Task: Add a column "Satisfaction".
Action: Mouse moved to (530, 408)
Screenshot: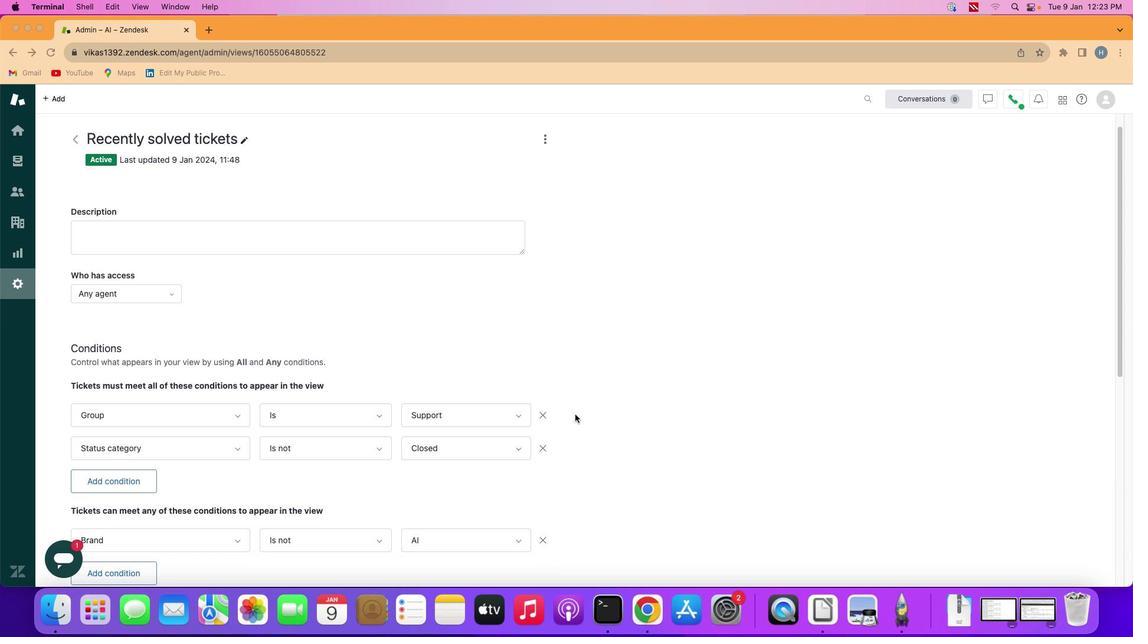 
Action: Mouse scrolled (530, 408) with delta (0, 20)
Screenshot: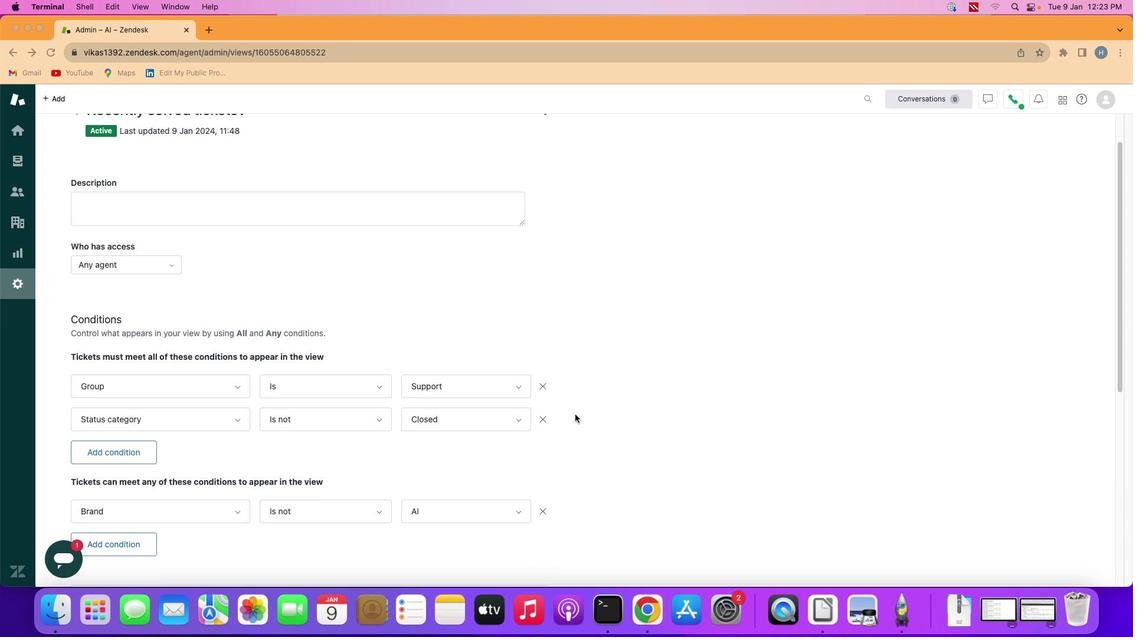 
Action: Mouse scrolled (530, 408) with delta (0, 20)
Screenshot: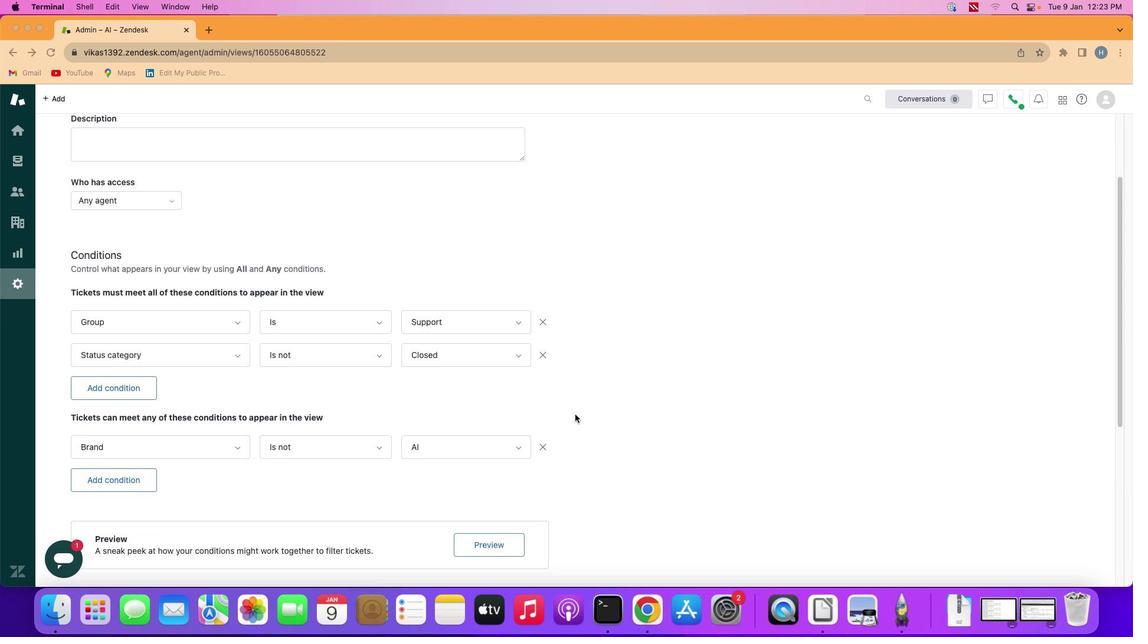 
Action: Mouse scrolled (530, 408) with delta (0, 20)
Screenshot: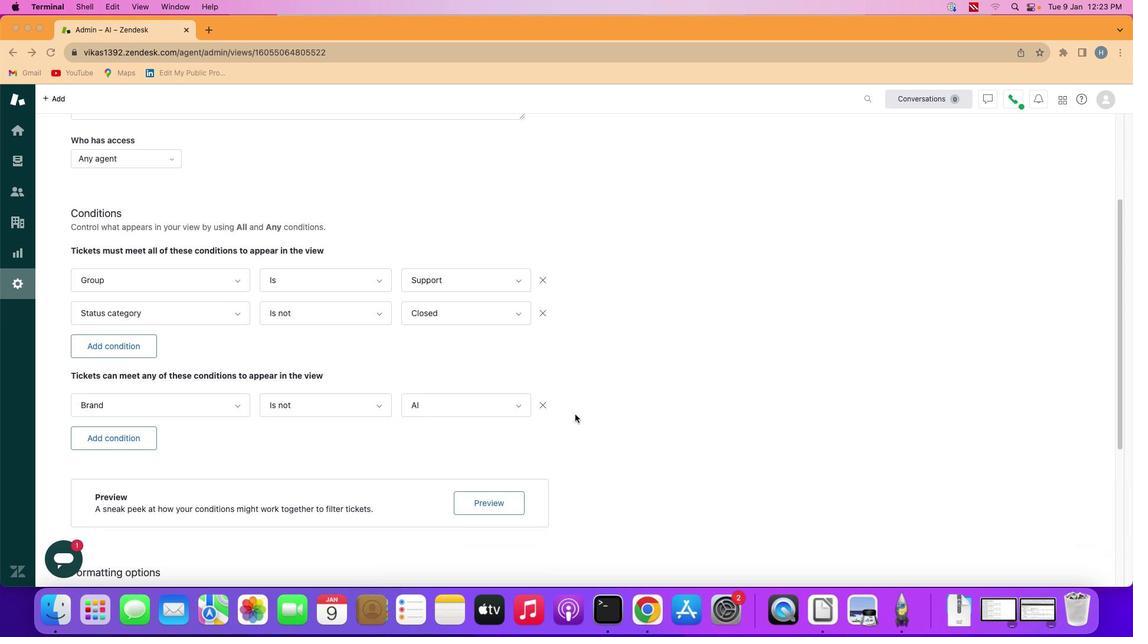 
Action: Mouse scrolled (530, 408) with delta (0, 20)
Screenshot: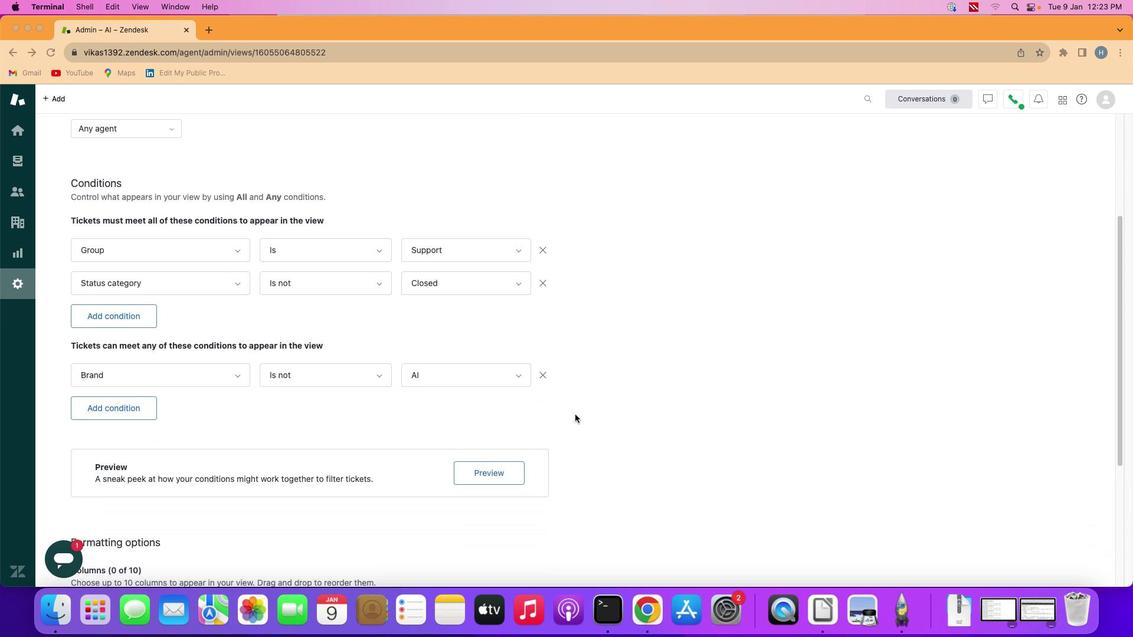 
Action: Mouse scrolled (530, 408) with delta (0, 20)
Screenshot: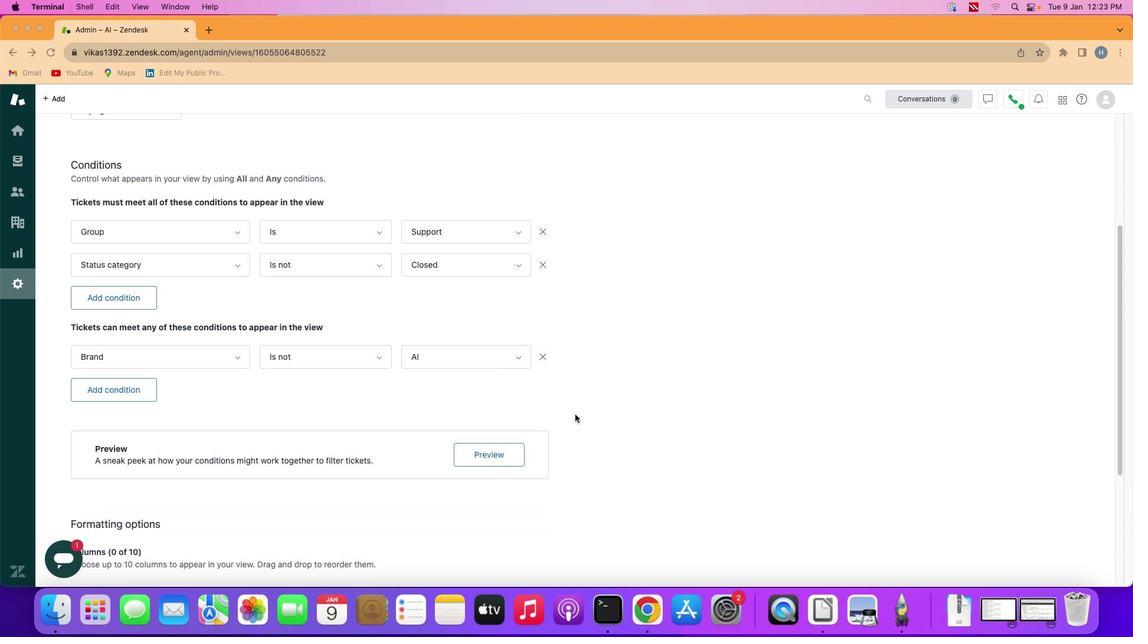 
Action: Mouse scrolled (530, 408) with delta (0, 20)
Screenshot: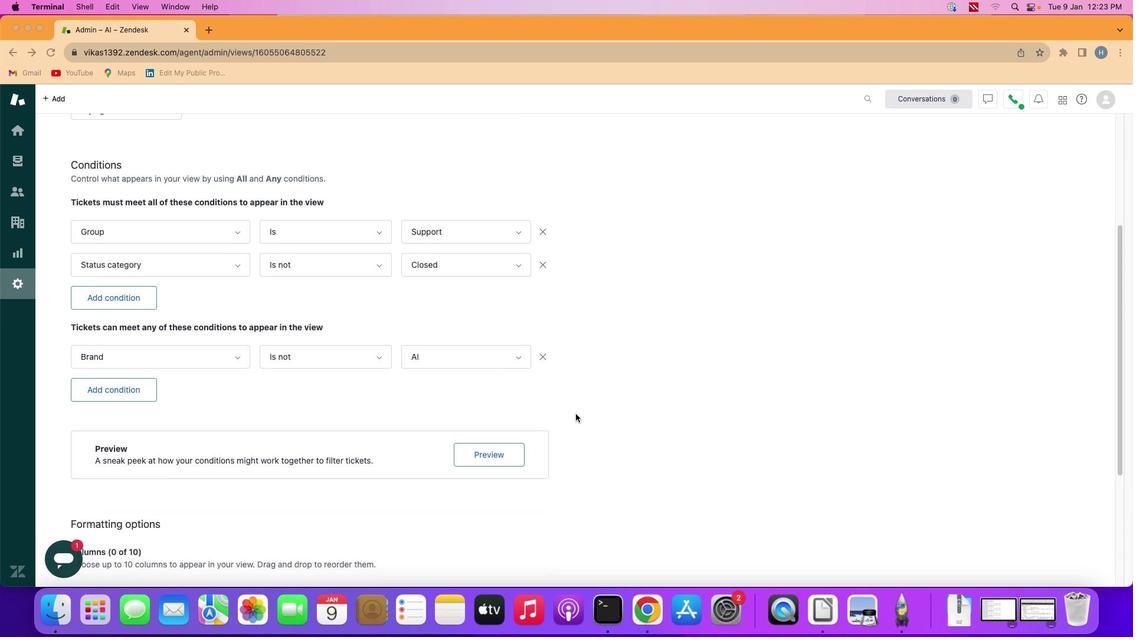 
Action: Mouse moved to (531, 407)
Screenshot: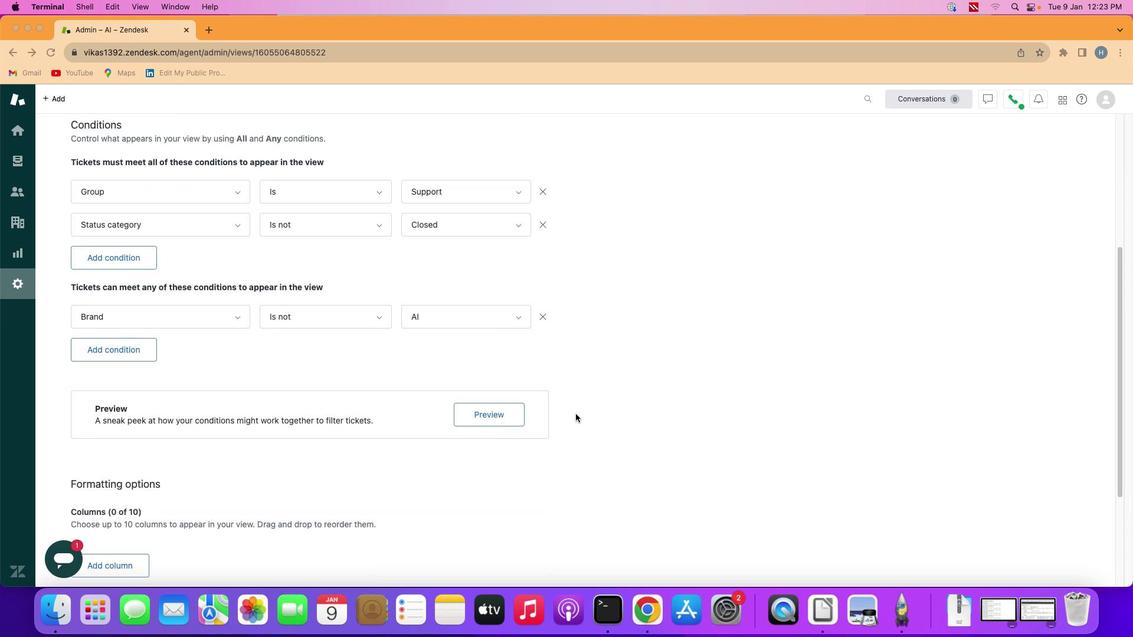 
Action: Mouse scrolled (531, 407) with delta (0, 20)
Screenshot: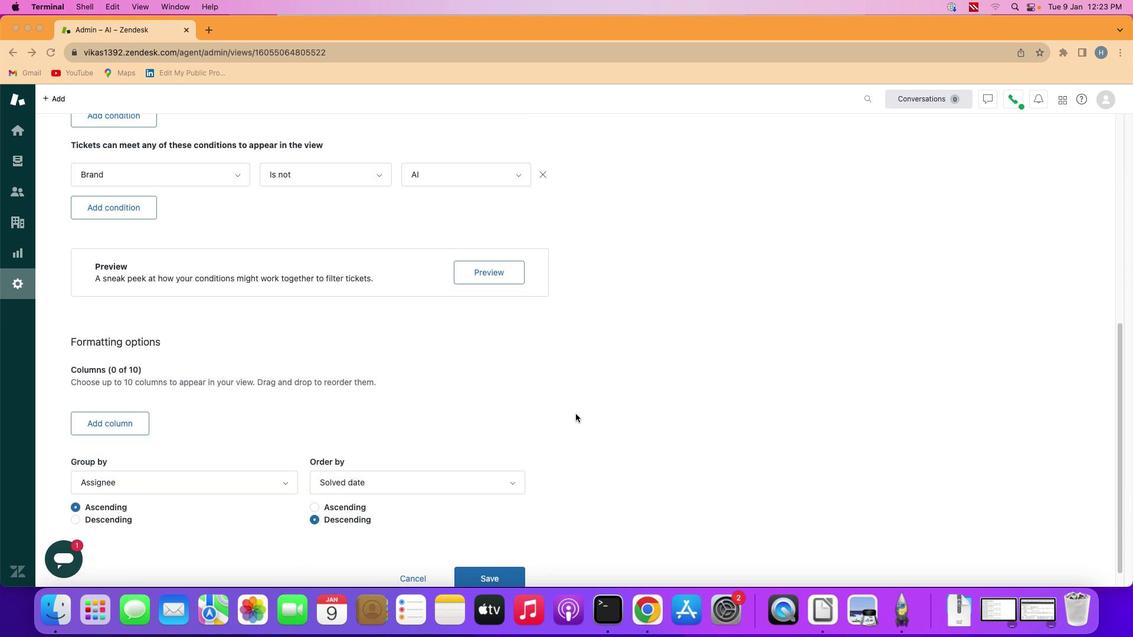 
Action: Mouse scrolled (531, 407) with delta (0, 20)
Screenshot: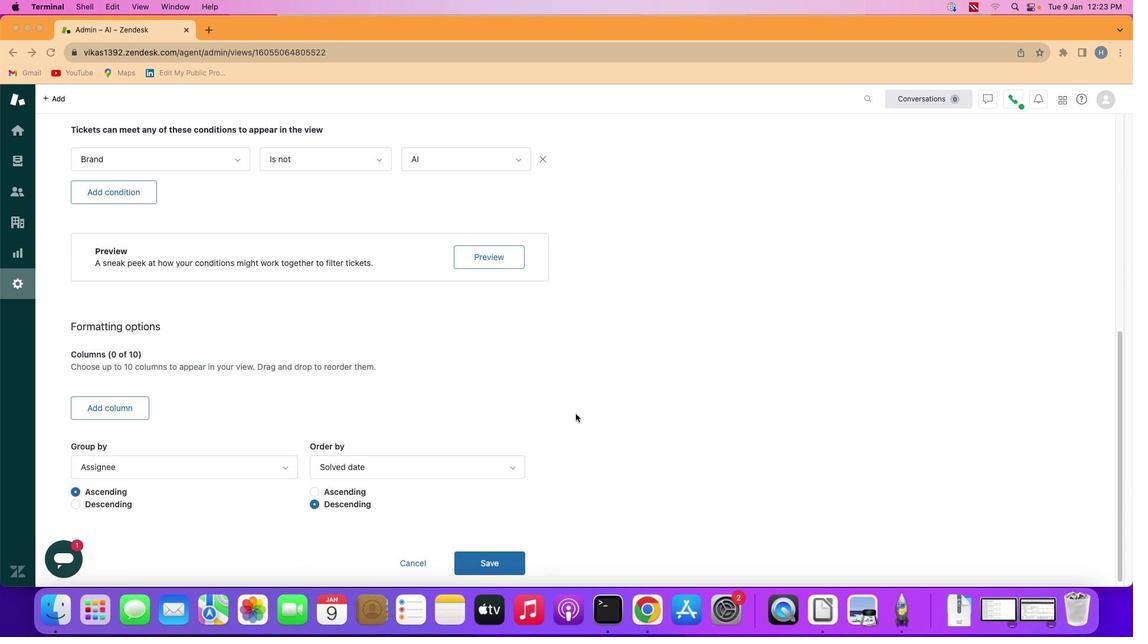 
Action: Mouse scrolled (531, 407) with delta (0, 20)
Screenshot: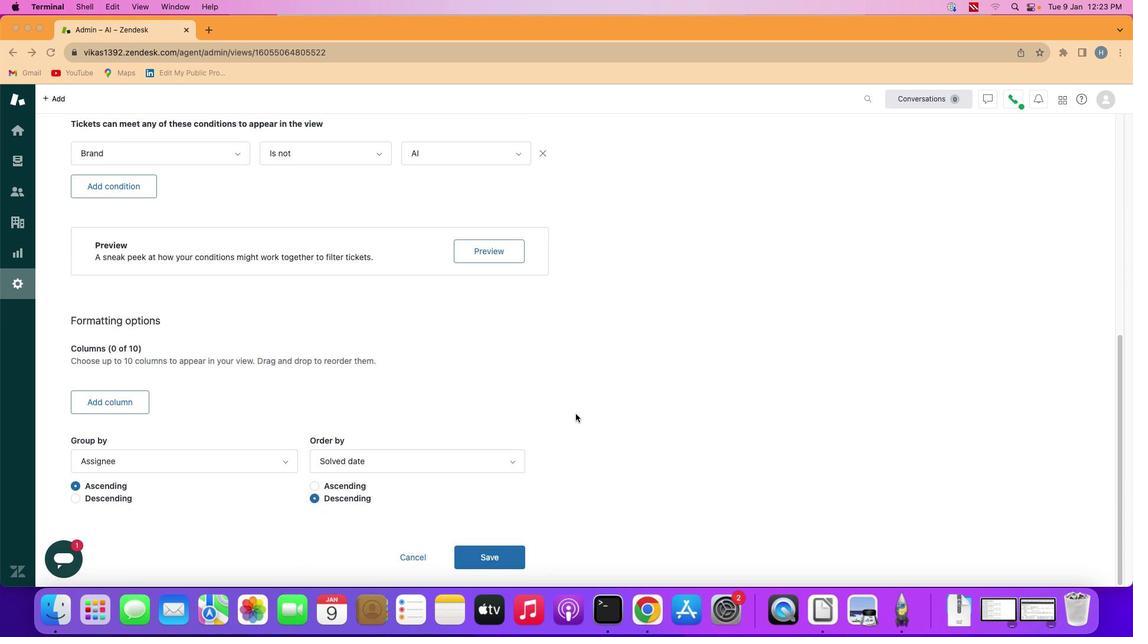 
Action: Mouse scrolled (531, 407) with delta (0, 20)
Screenshot: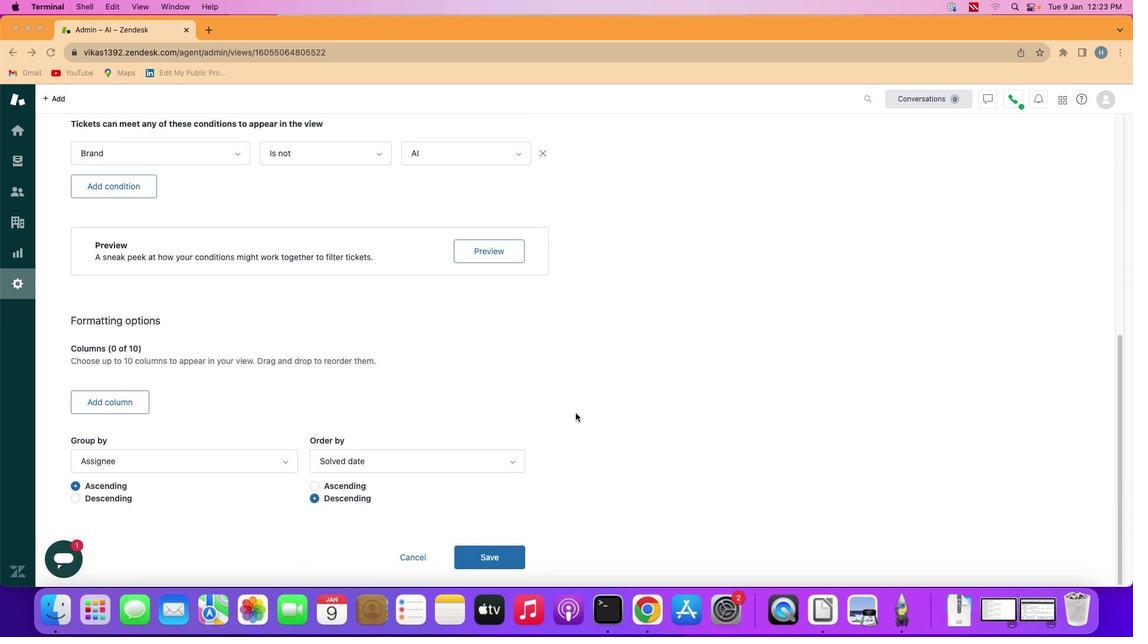 
Action: Mouse scrolled (531, 407) with delta (0, 20)
Screenshot: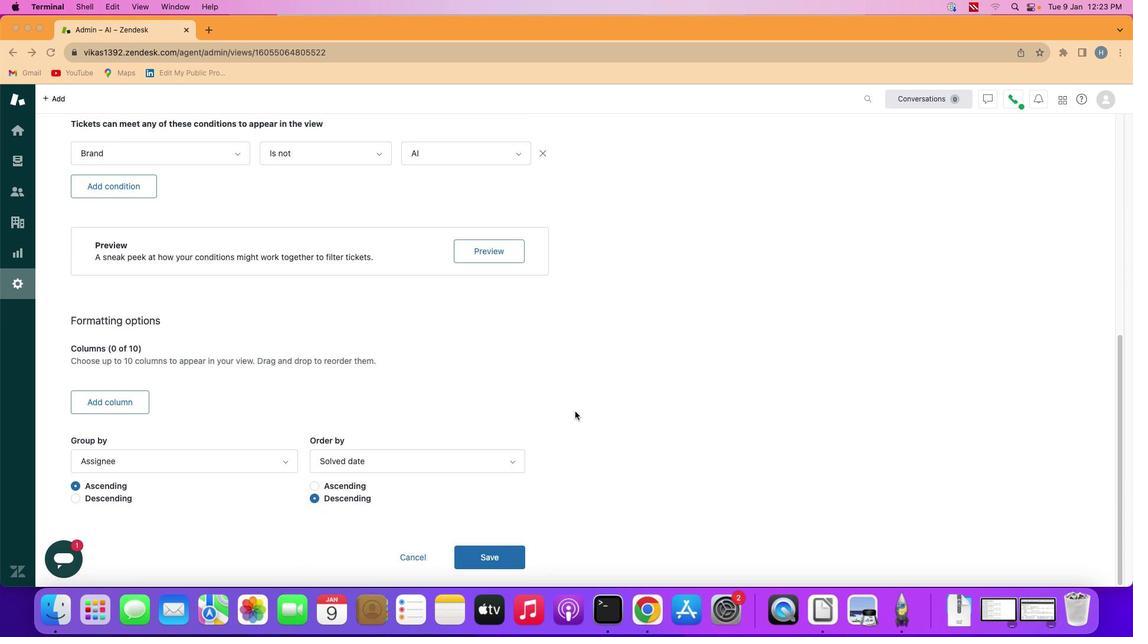 
Action: Mouse scrolled (531, 407) with delta (0, 20)
Screenshot: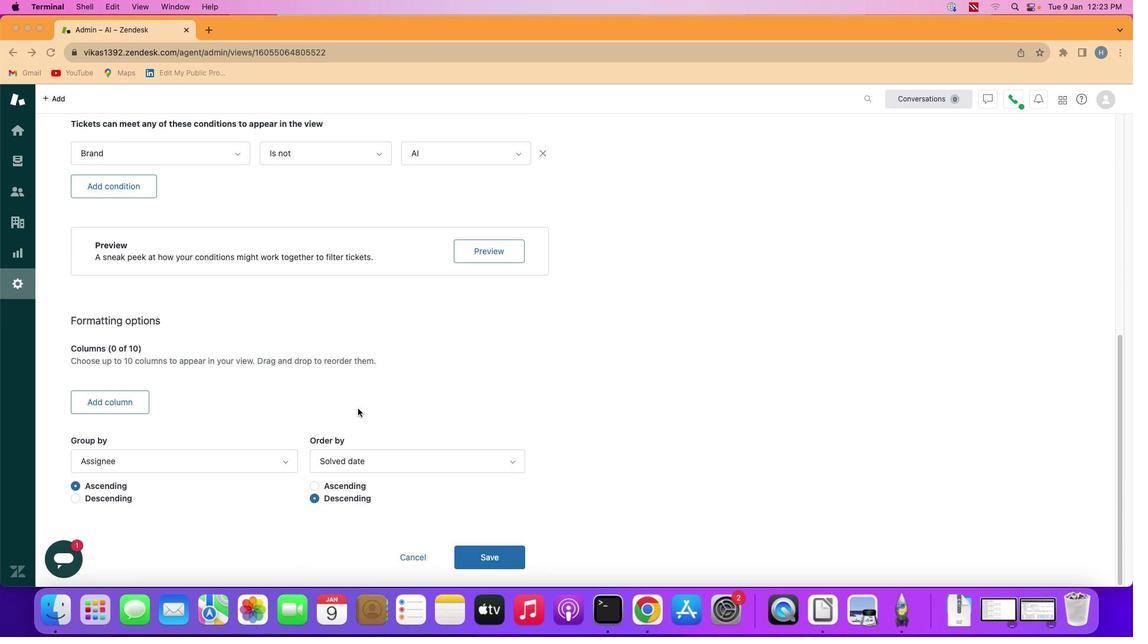 
Action: Mouse moved to (118, 397)
Screenshot: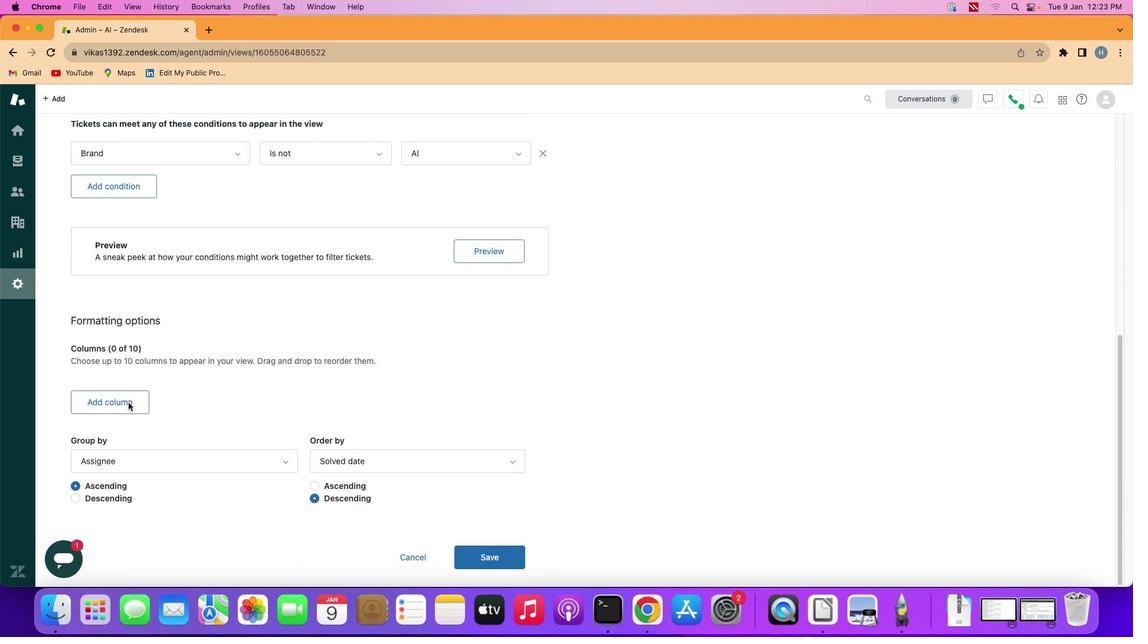 
Action: Mouse pressed left at (118, 397)
Screenshot: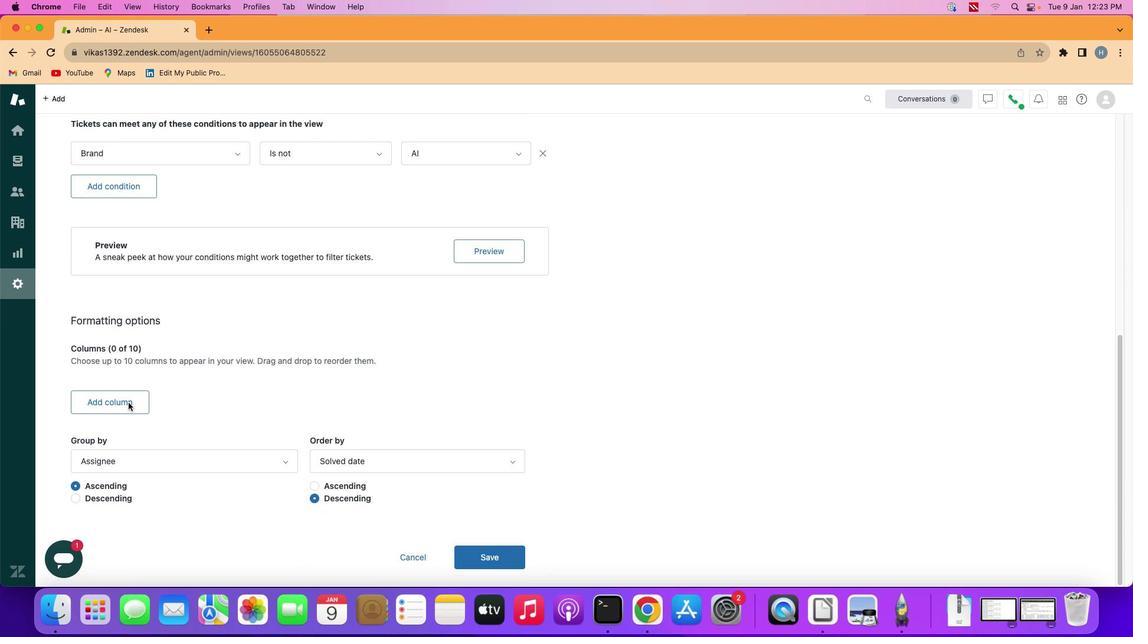 
Action: Mouse pressed left at (118, 397)
Screenshot: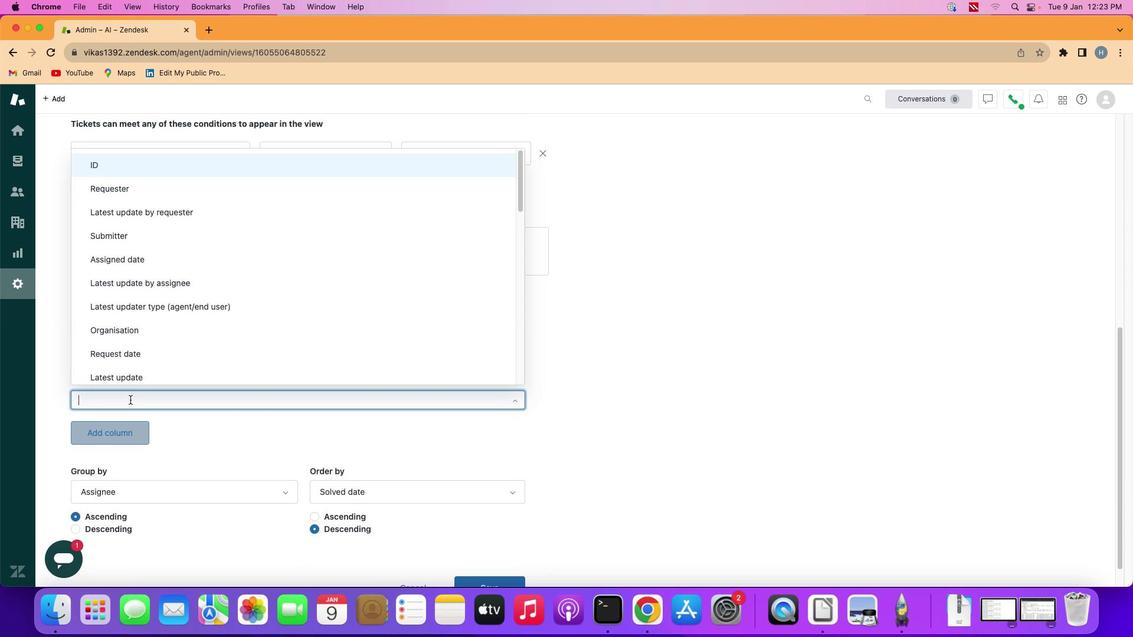 
Action: Mouse moved to (237, 310)
Screenshot: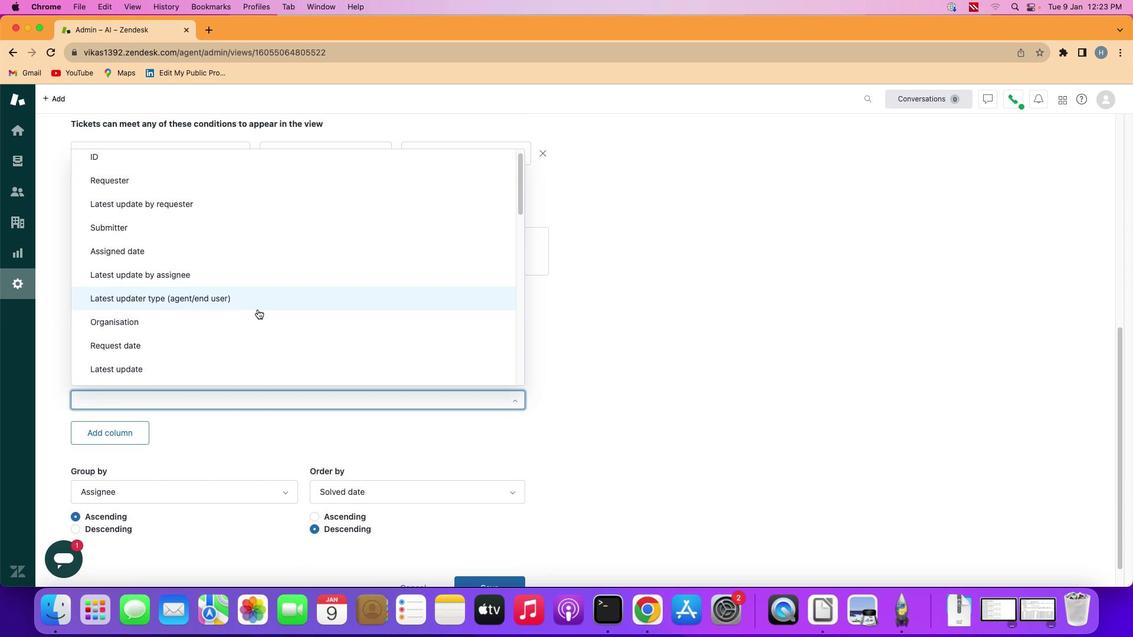 
Action: Mouse scrolled (237, 310) with delta (0, 20)
Screenshot: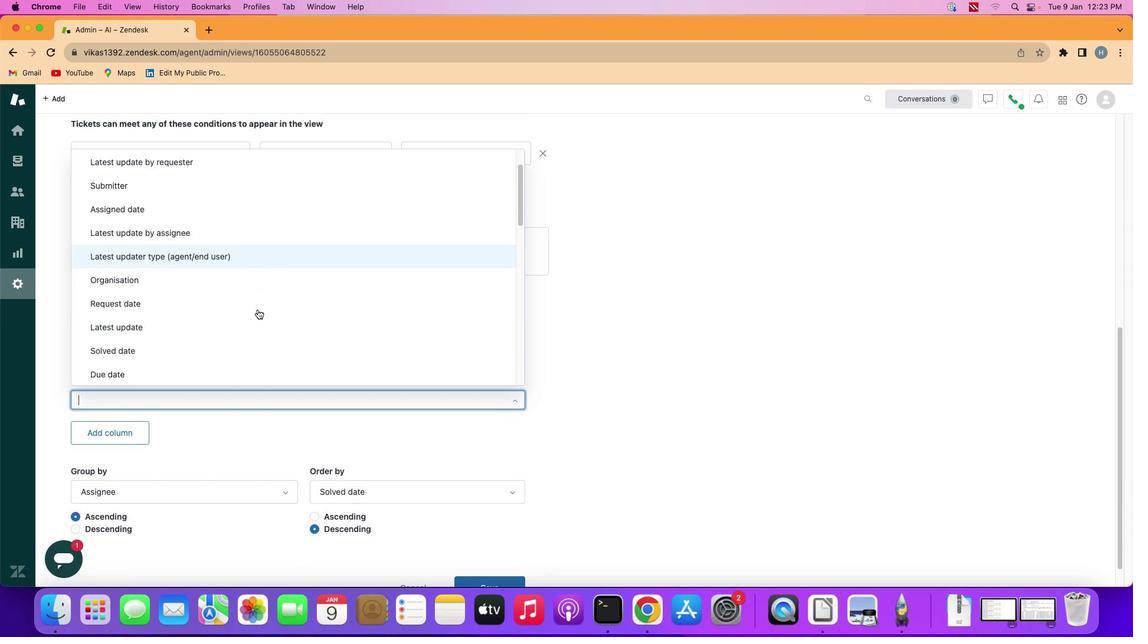 
Action: Mouse scrolled (237, 310) with delta (0, 20)
Screenshot: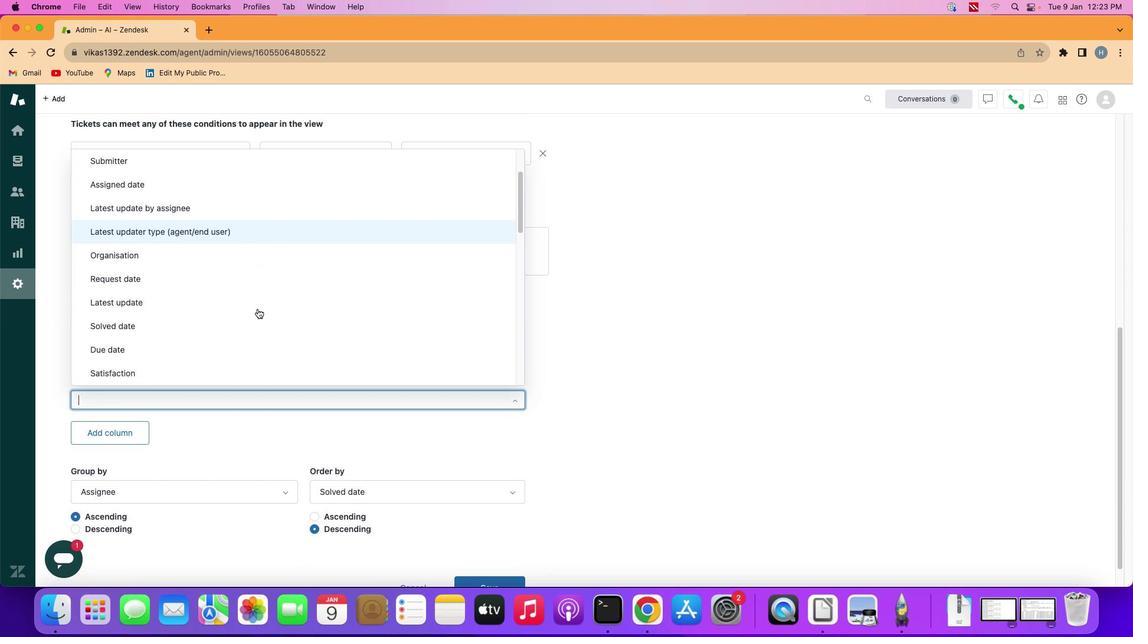 
Action: Mouse scrolled (237, 310) with delta (0, 20)
Screenshot: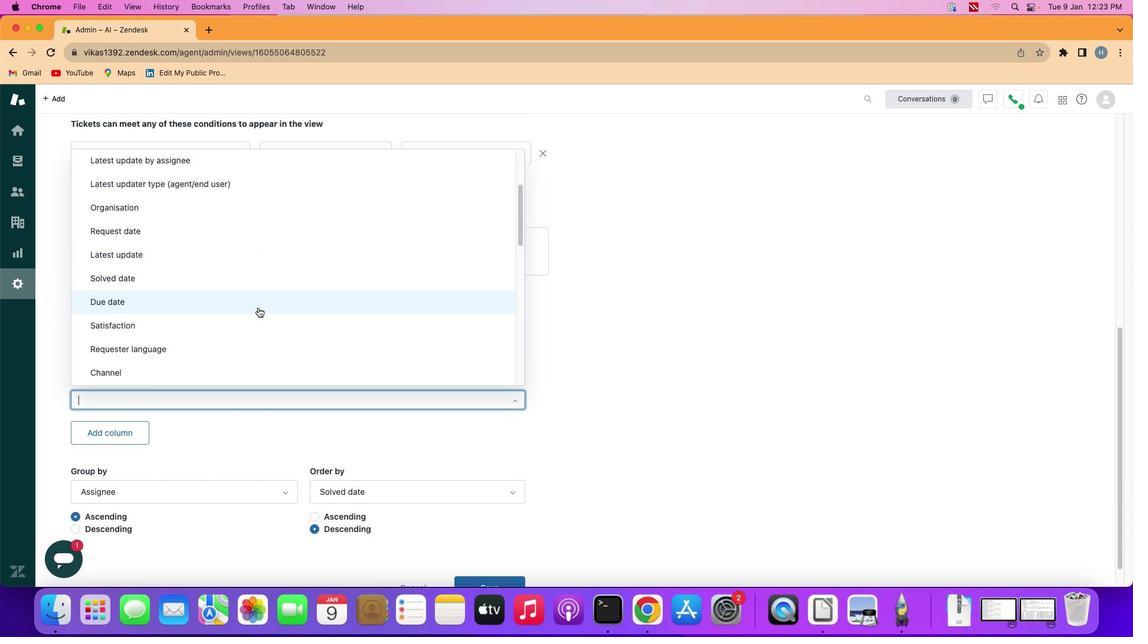 
Action: Mouse scrolled (237, 310) with delta (0, 20)
Screenshot: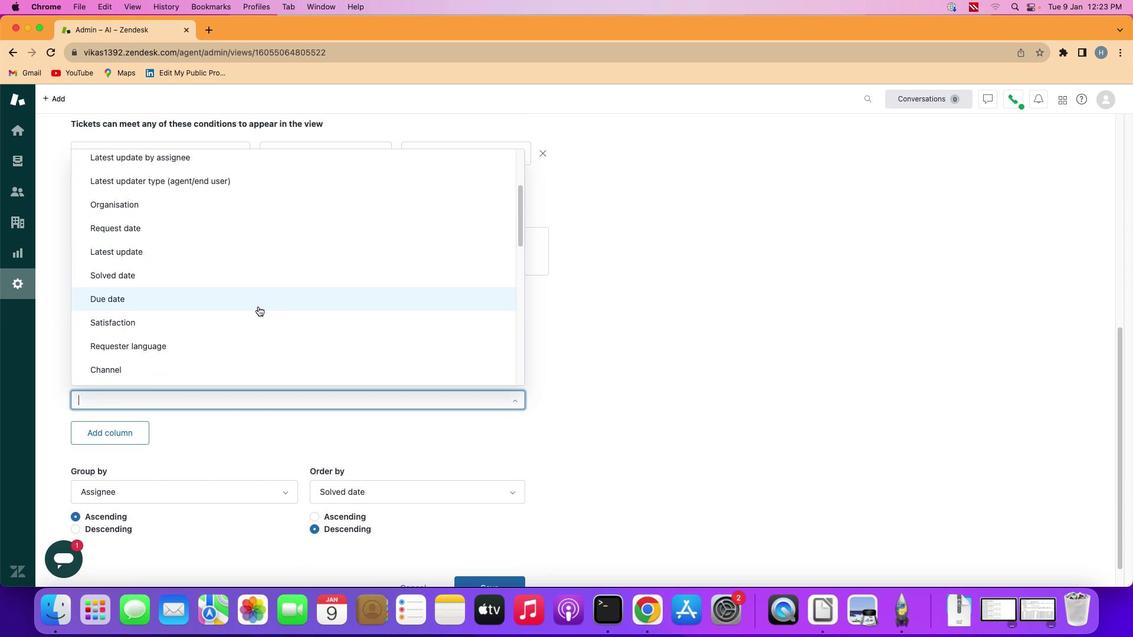 
Action: Mouse scrolled (237, 310) with delta (0, 20)
Screenshot: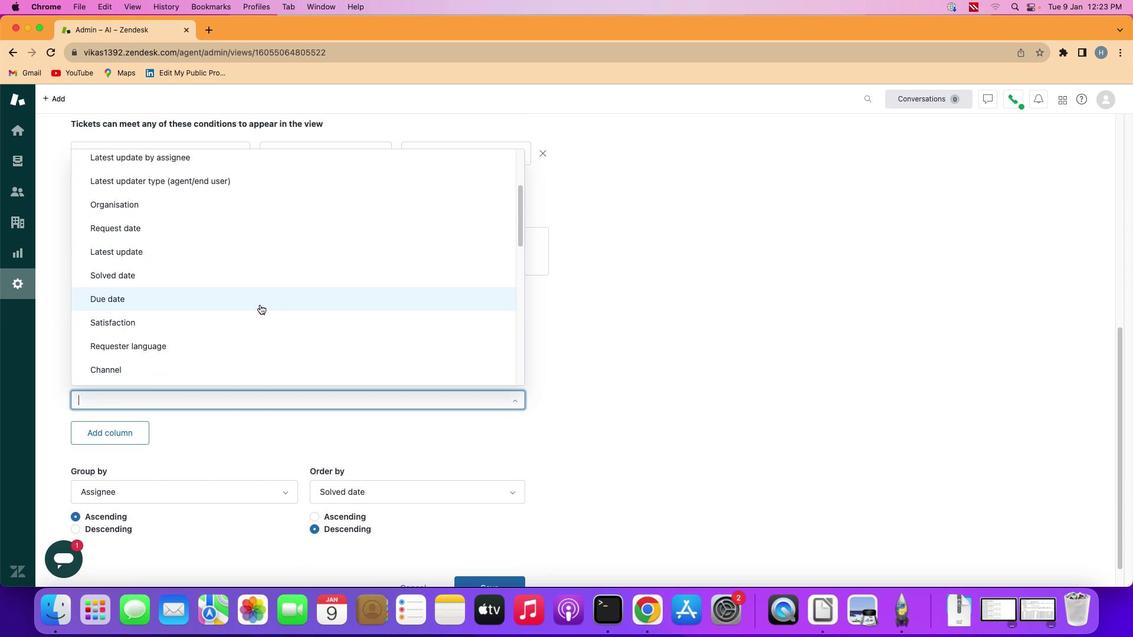 
Action: Mouse moved to (230, 322)
Screenshot: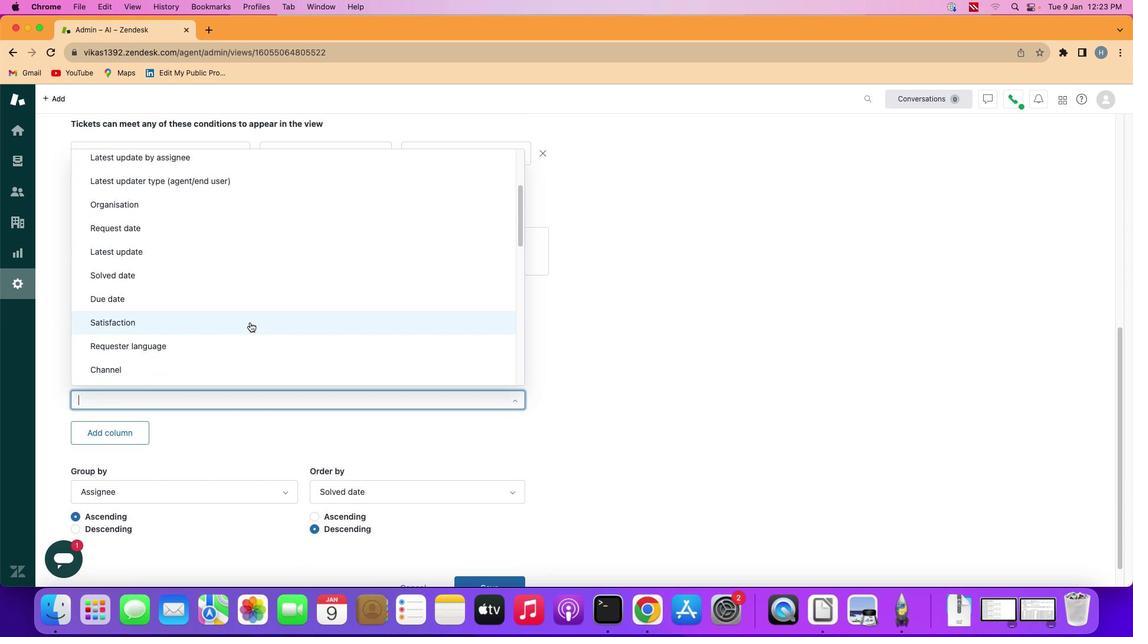 
Action: Mouse pressed left at (230, 322)
Screenshot: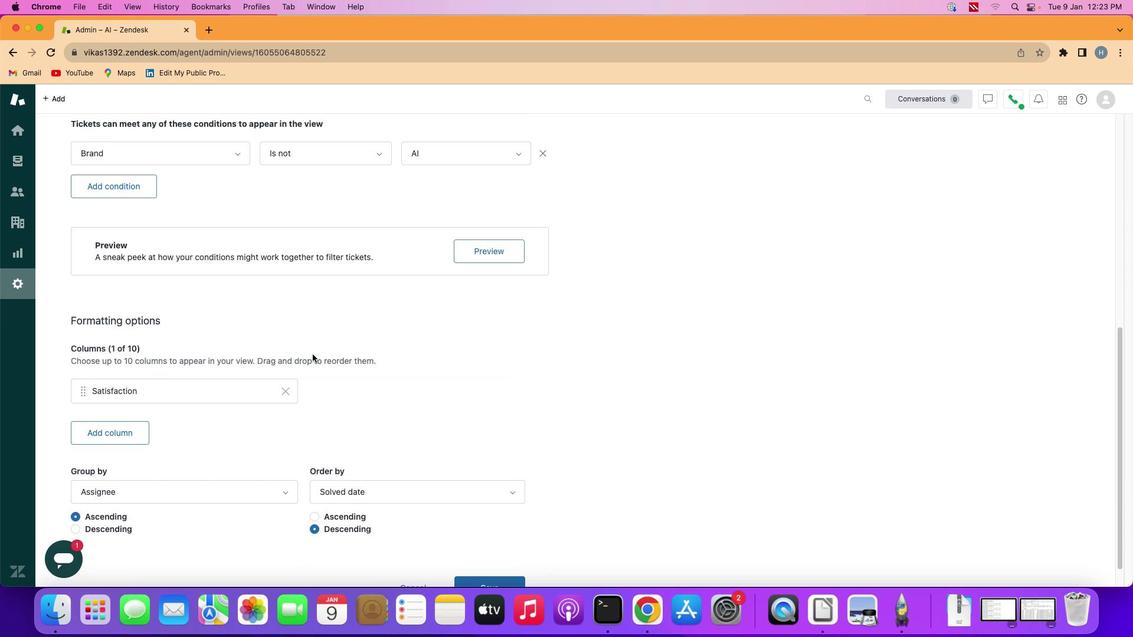 
Action: Mouse moved to (385, 371)
Screenshot: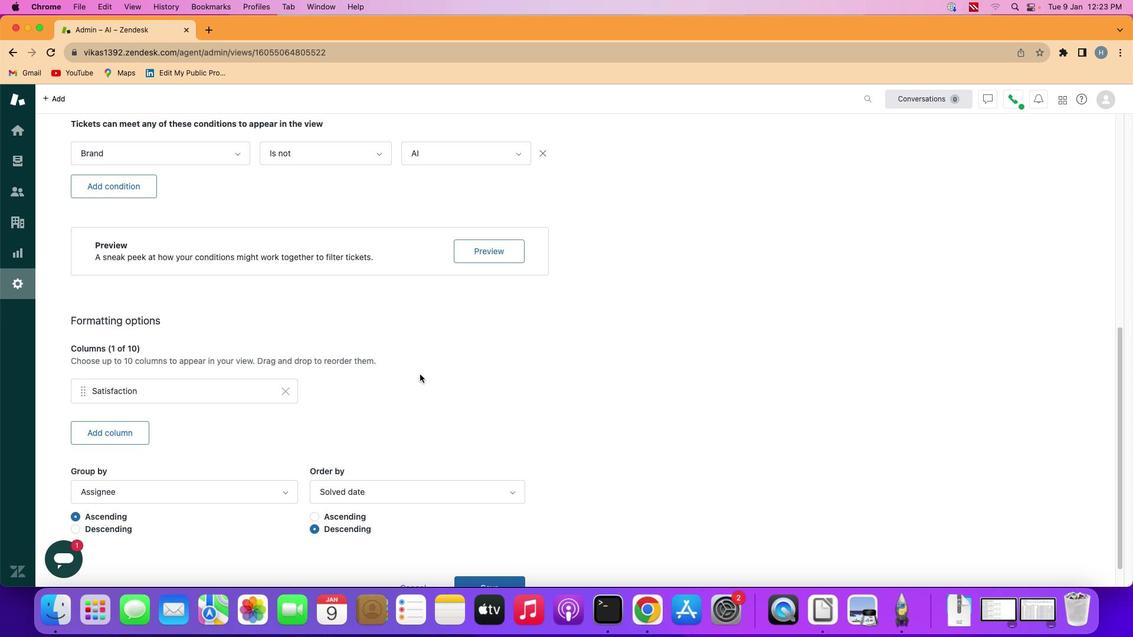 
